 Task: Create a task  Develop a custom inventory management system , assign it to team member softage.4@softage.net in the project ActivaPro and update the status of the task to  On Track  , set the priority of the task to High
Action: Mouse moved to (69, 86)
Screenshot: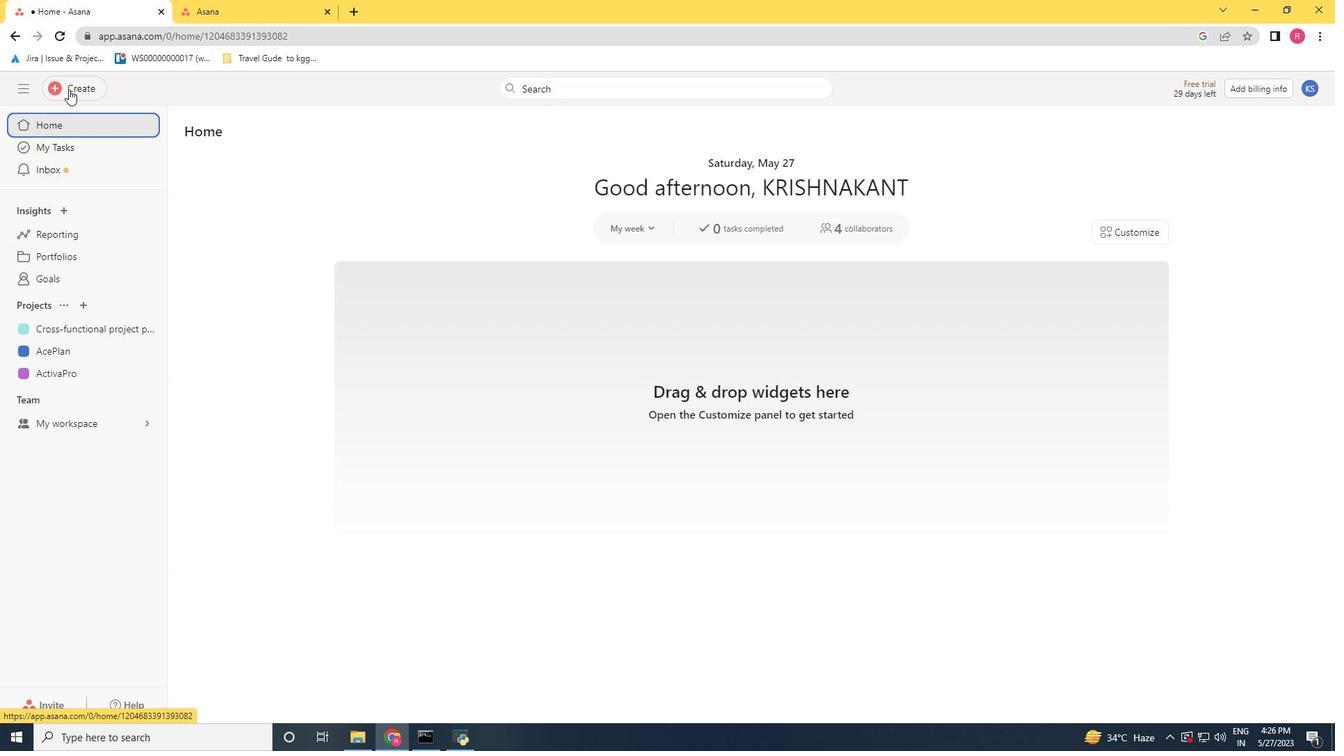 
Action: Mouse pressed left at (69, 86)
Screenshot: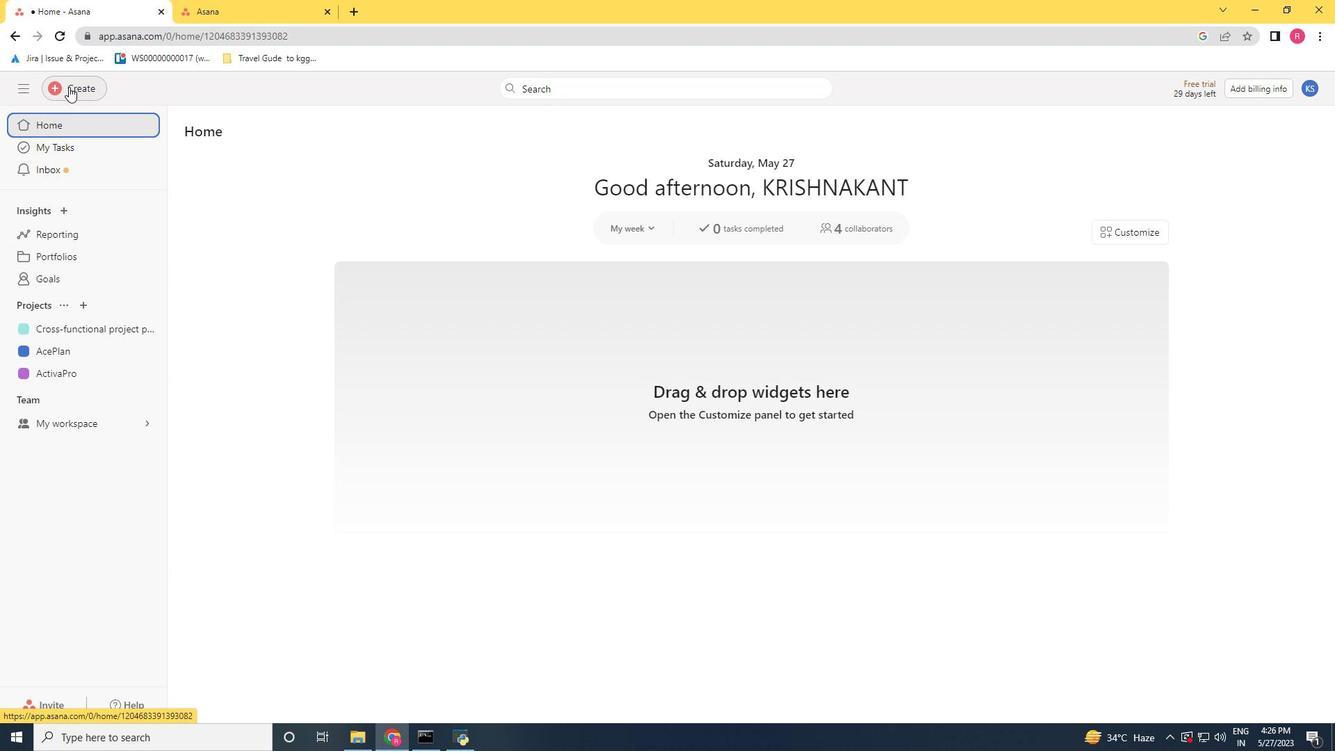 
Action: Mouse moved to (154, 90)
Screenshot: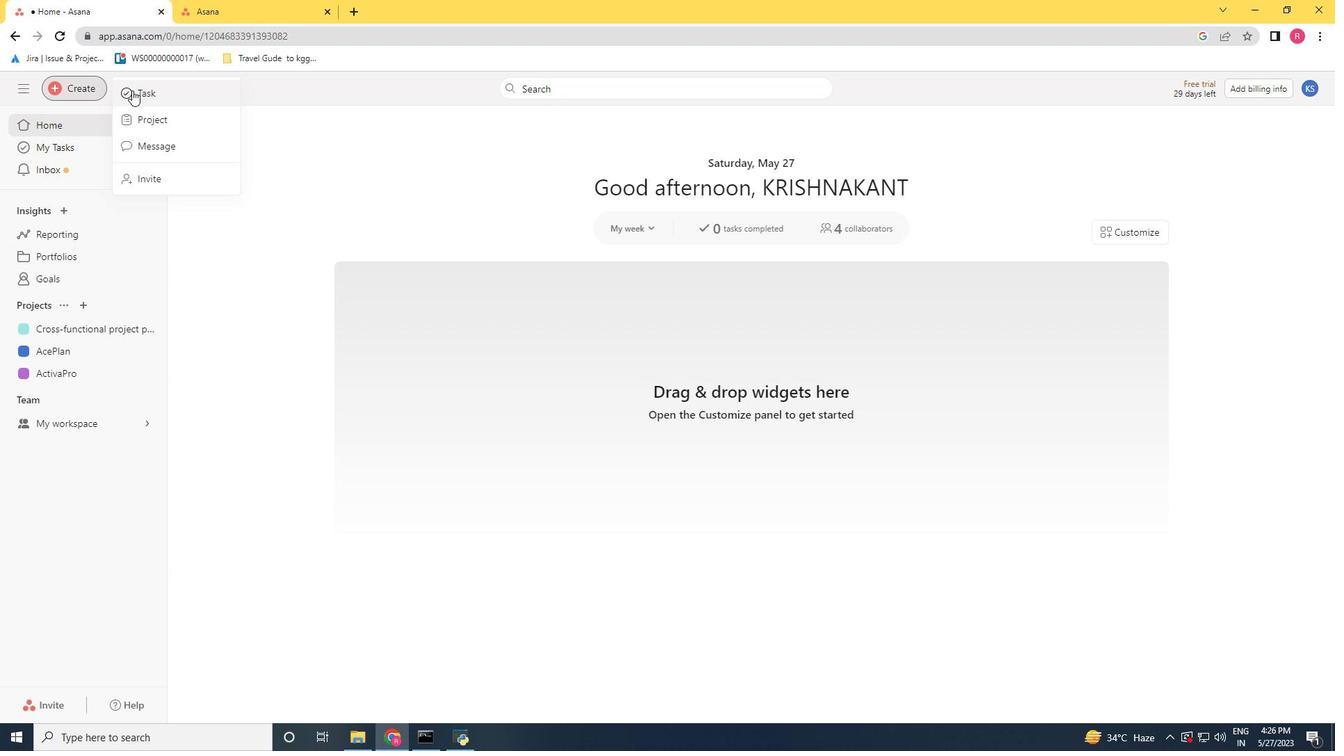 
Action: Mouse pressed left at (154, 90)
Screenshot: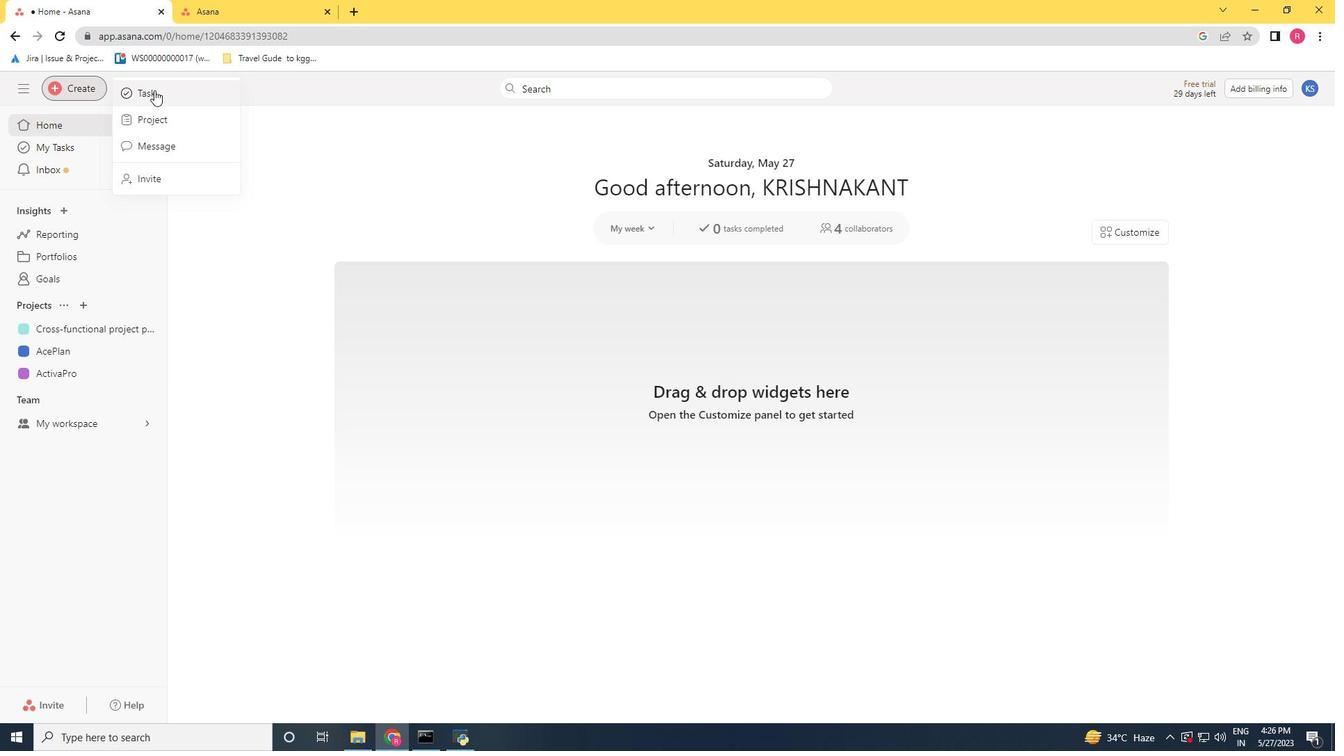 
Action: Mouse moved to (1223, 480)
Screenshot: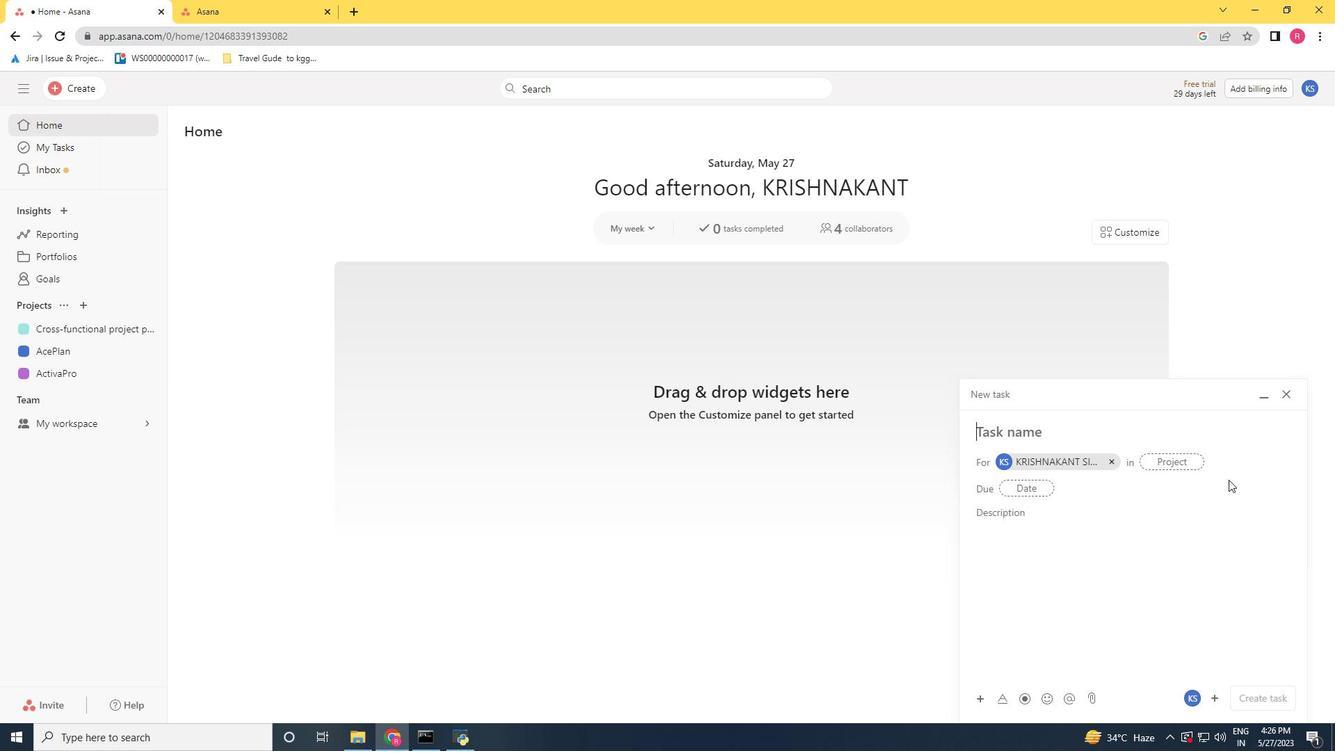 
Action: Key pressed <Key.shift>Develop<Key.space>ab<Key.space><Key.backspace><Key.backspace><Key.space>custom<Key.space><Key.space>inventory<Key.space>management<Key.space>system
Screenshot: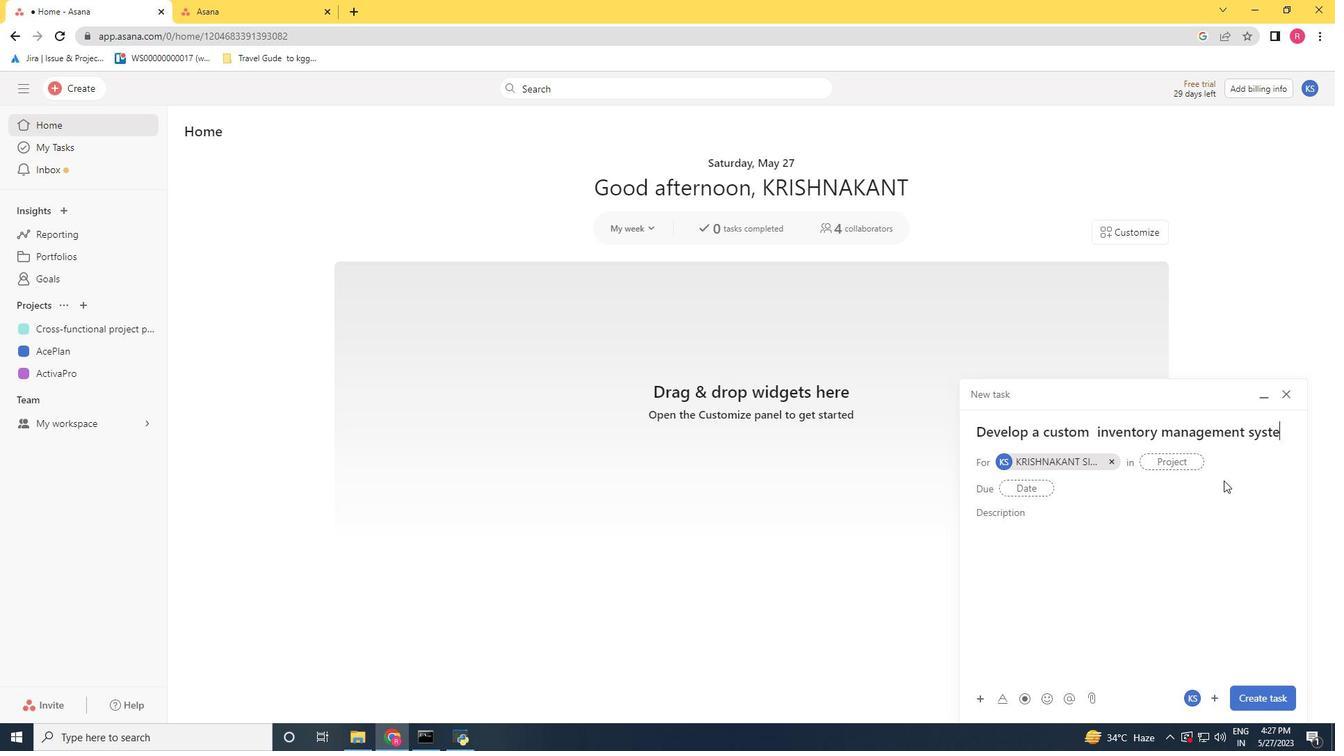 
Action: Mouse moved to (1112, 459)
Screenshot: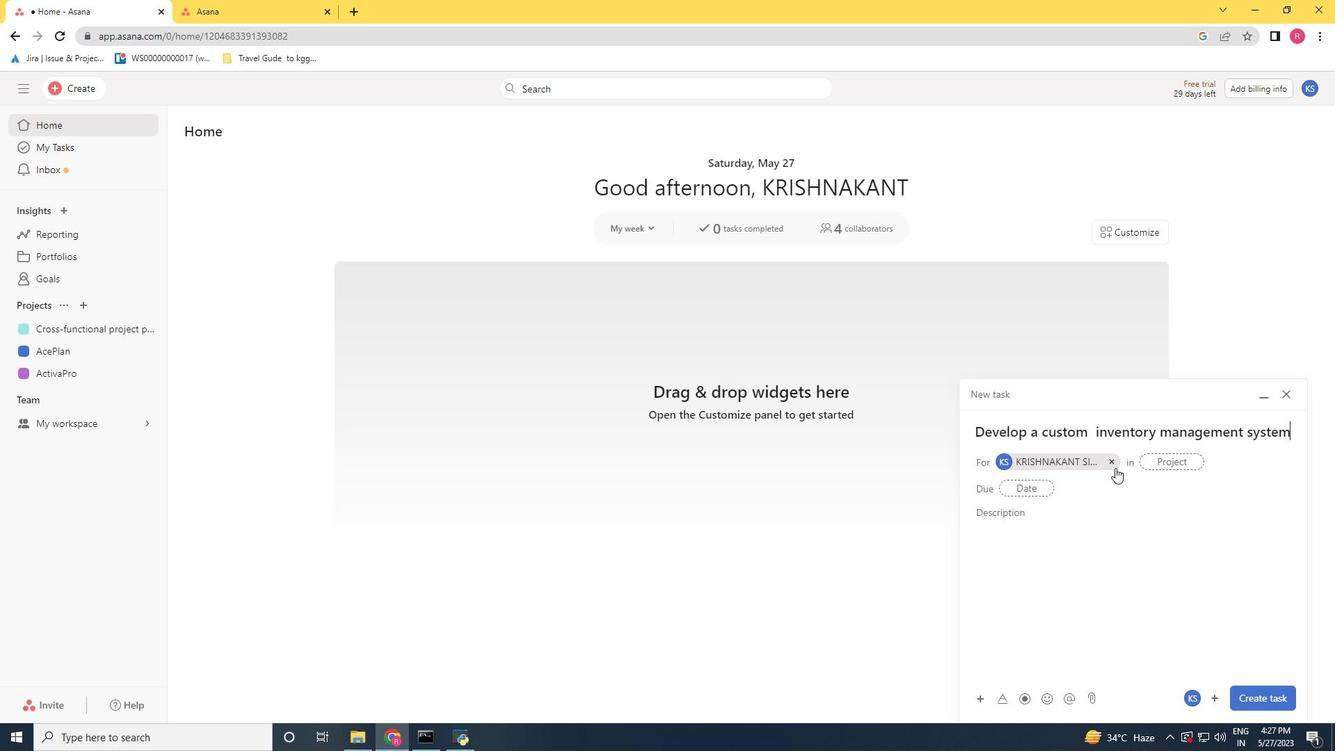 
Action: Mouse pressed left at (1112, 459)
Screenshot: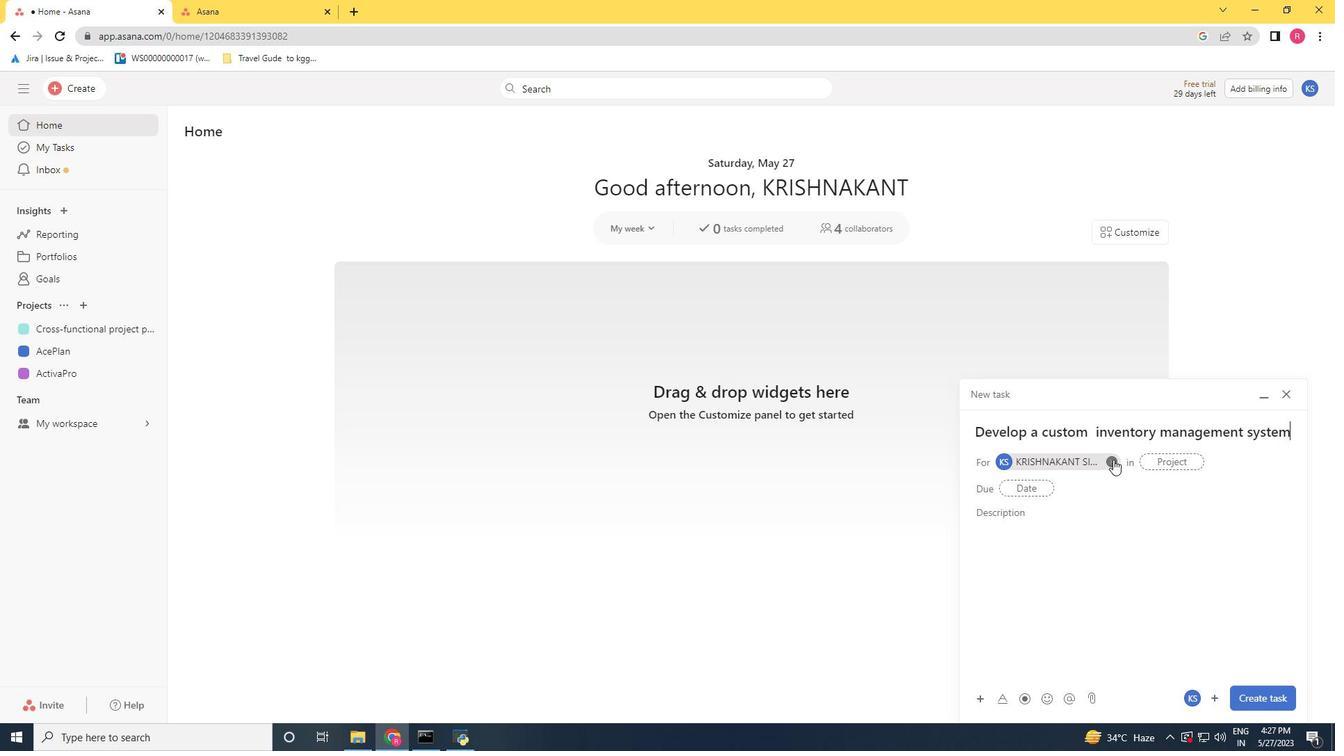 
Action: Mouse moved to (1054, 459)
Screenshot: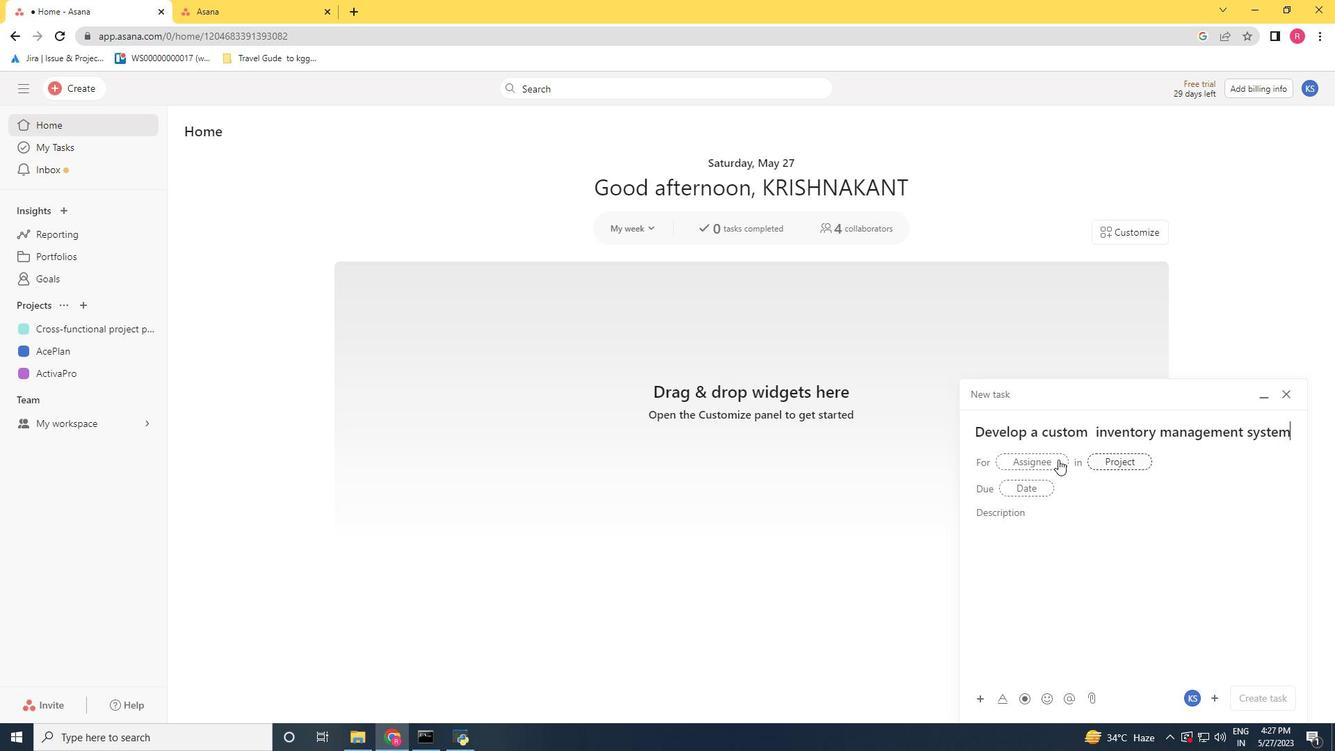 
Action: Mouse pressed left at (1054, 459)
Screenshot: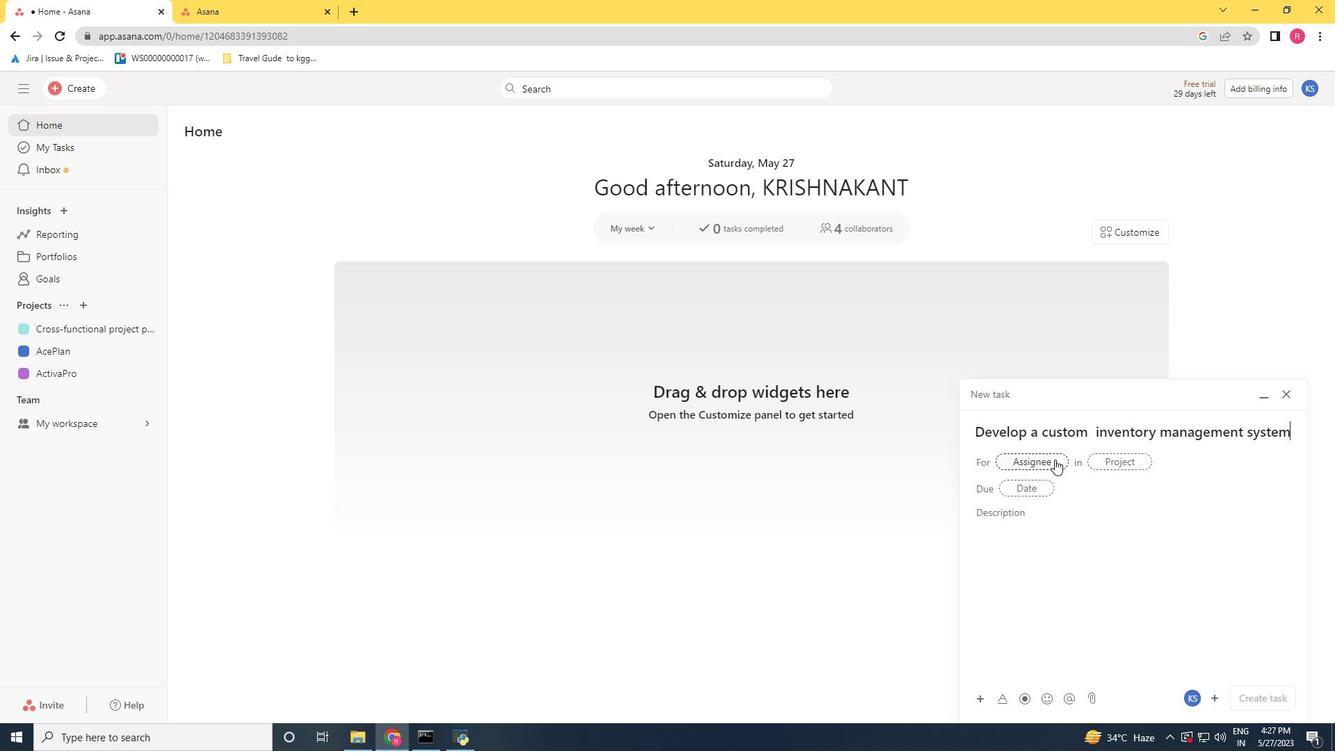 
Action: Key pressed softage.4<Key.shift>@softage,<Key.backspace>.nte<Key.backspace><Key.backspace>et
Screenshot: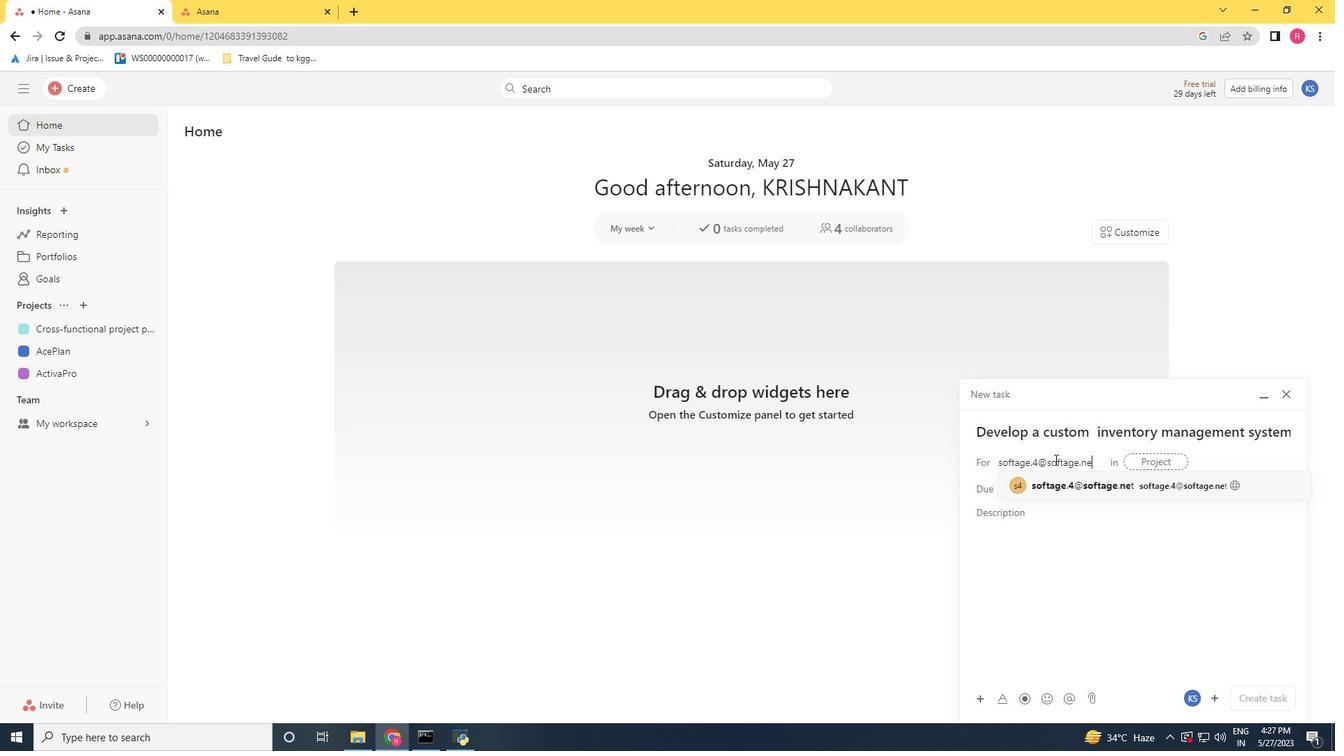 
Action: Mouse moved to (1056, 484)
Screenshot: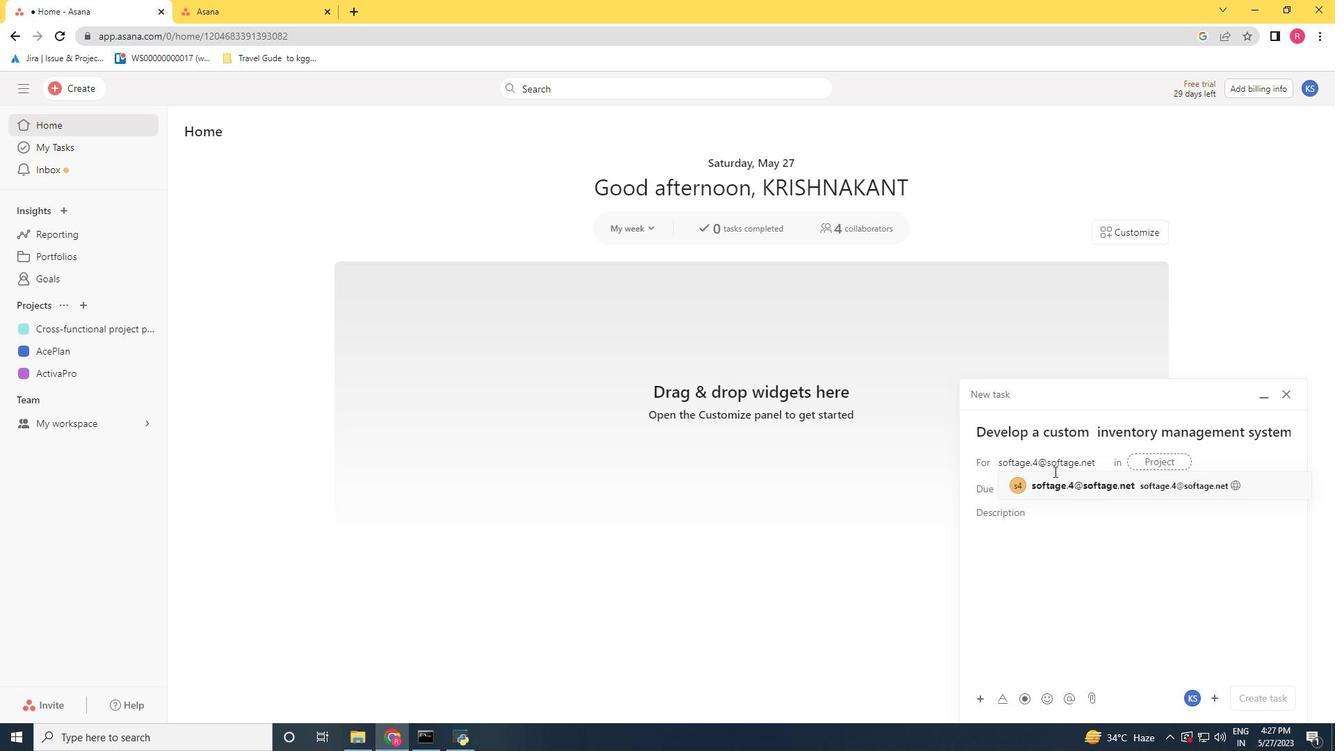 
Action: Mouse pressed left at (1056, 484)
Screenshot: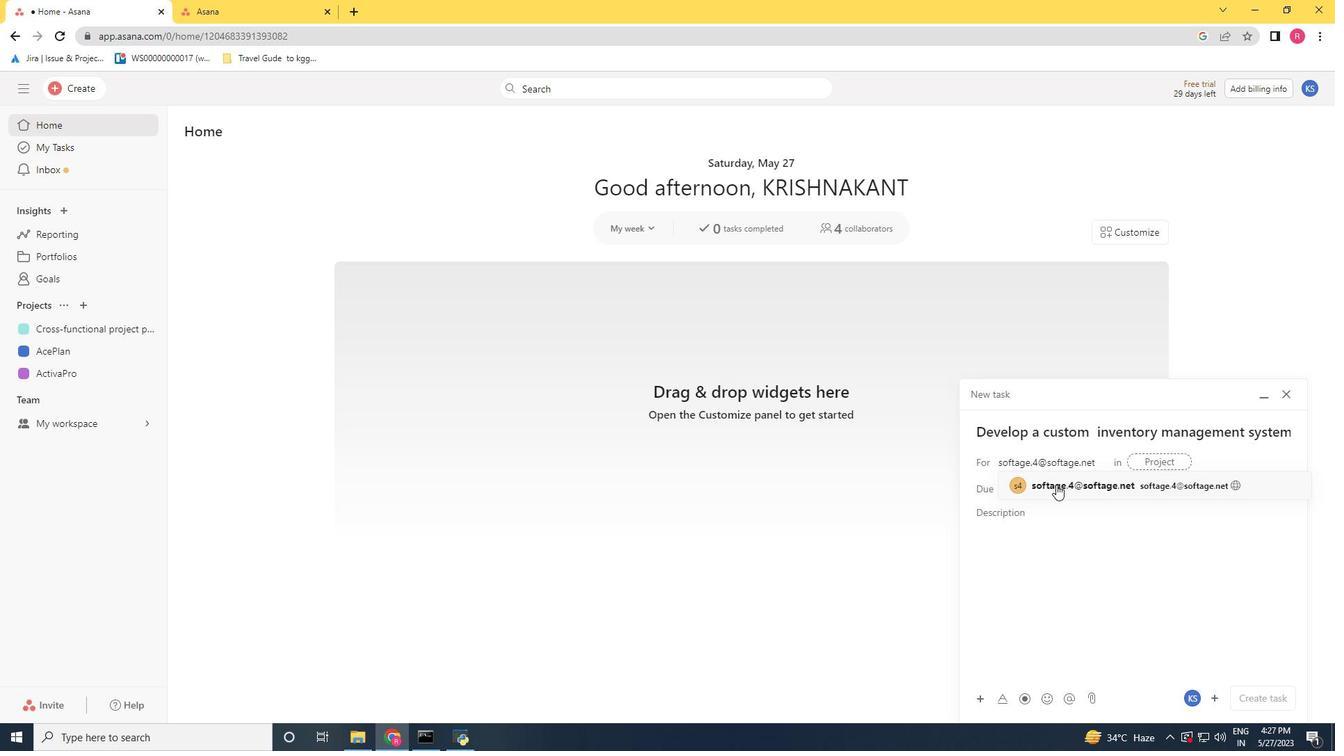 
Action: Mouse moved to (952, 479)
Screenshot: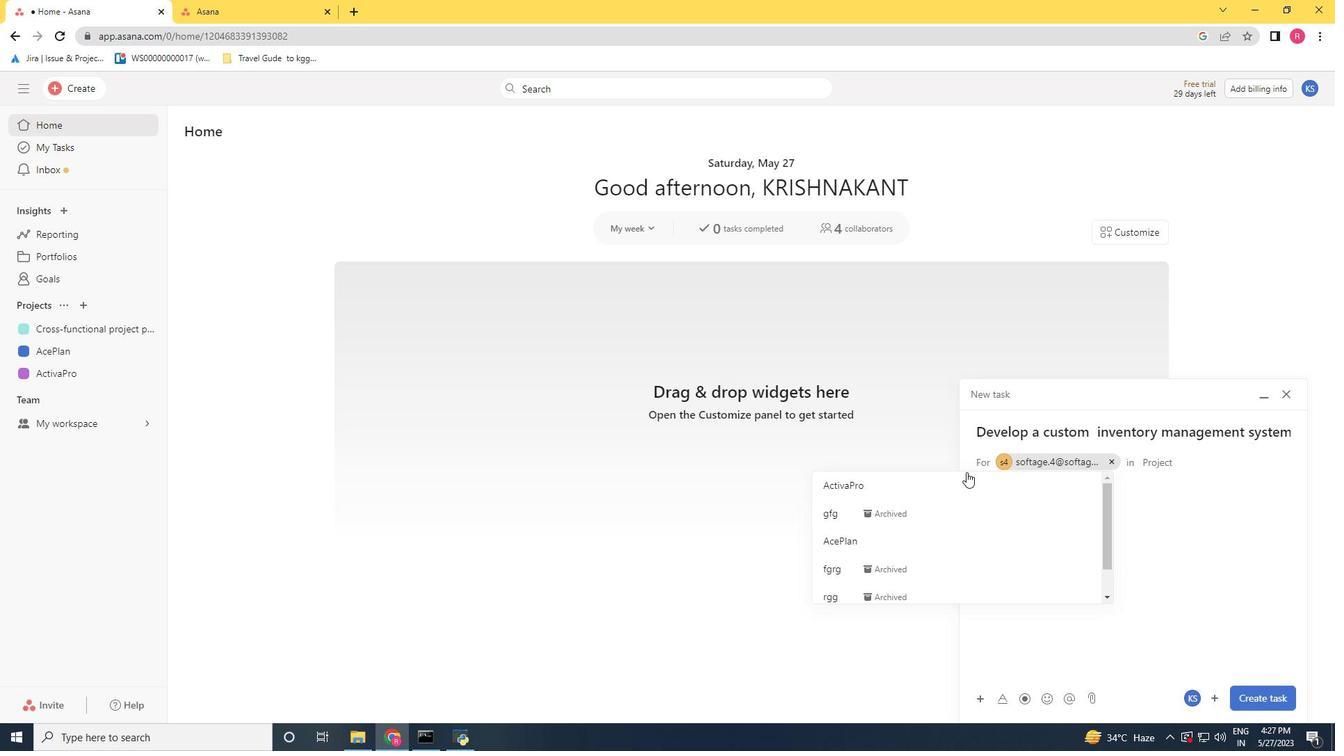 
Action: Mouse pressed left at (952, 479)
Screenshot: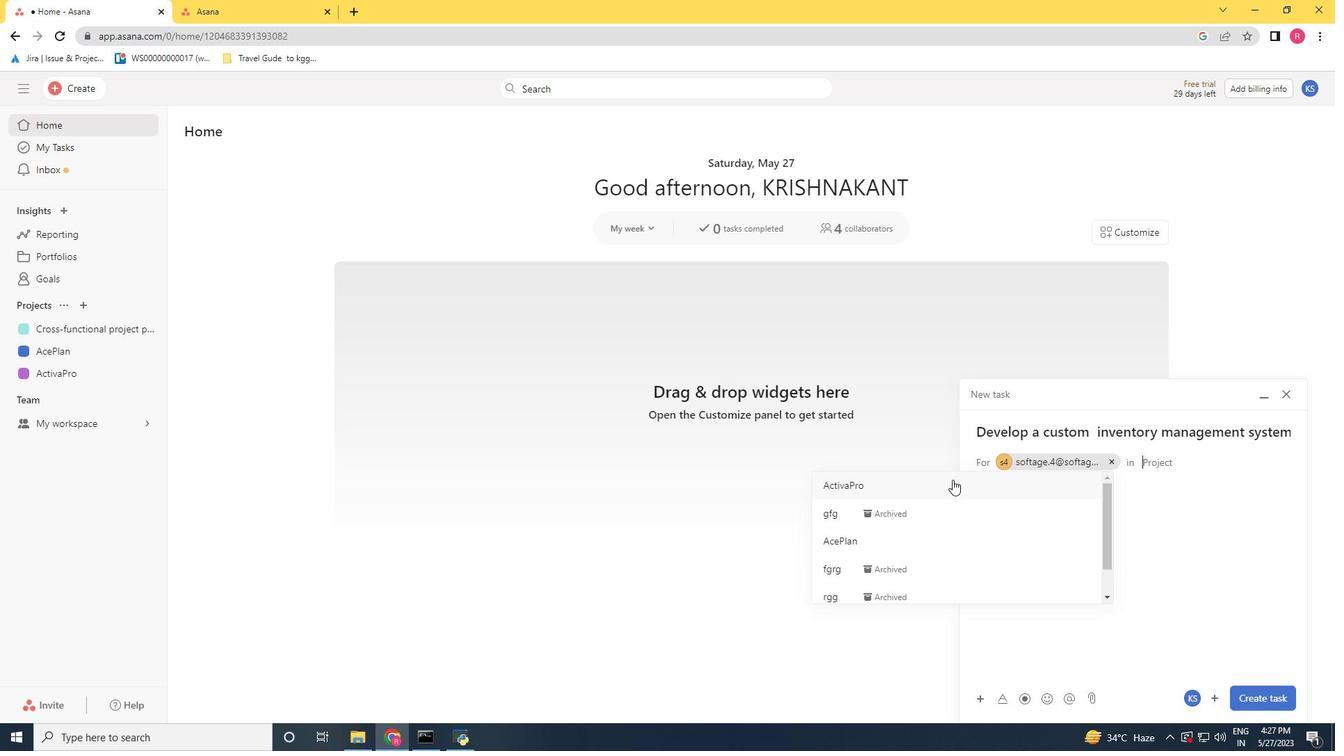 
Action: Mouse moved to (1041, 553)
Screenshot: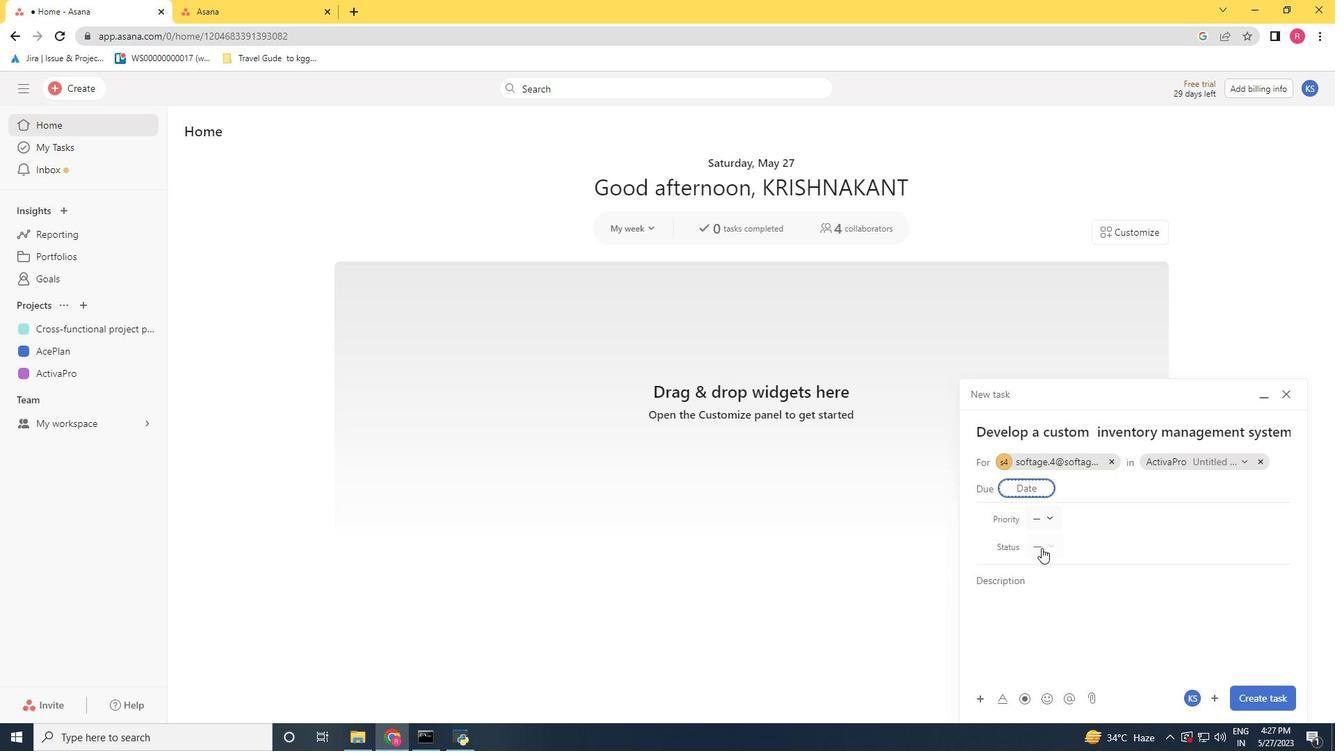 
Action: Mouse pressed left at (1041, 553)
Screenshot: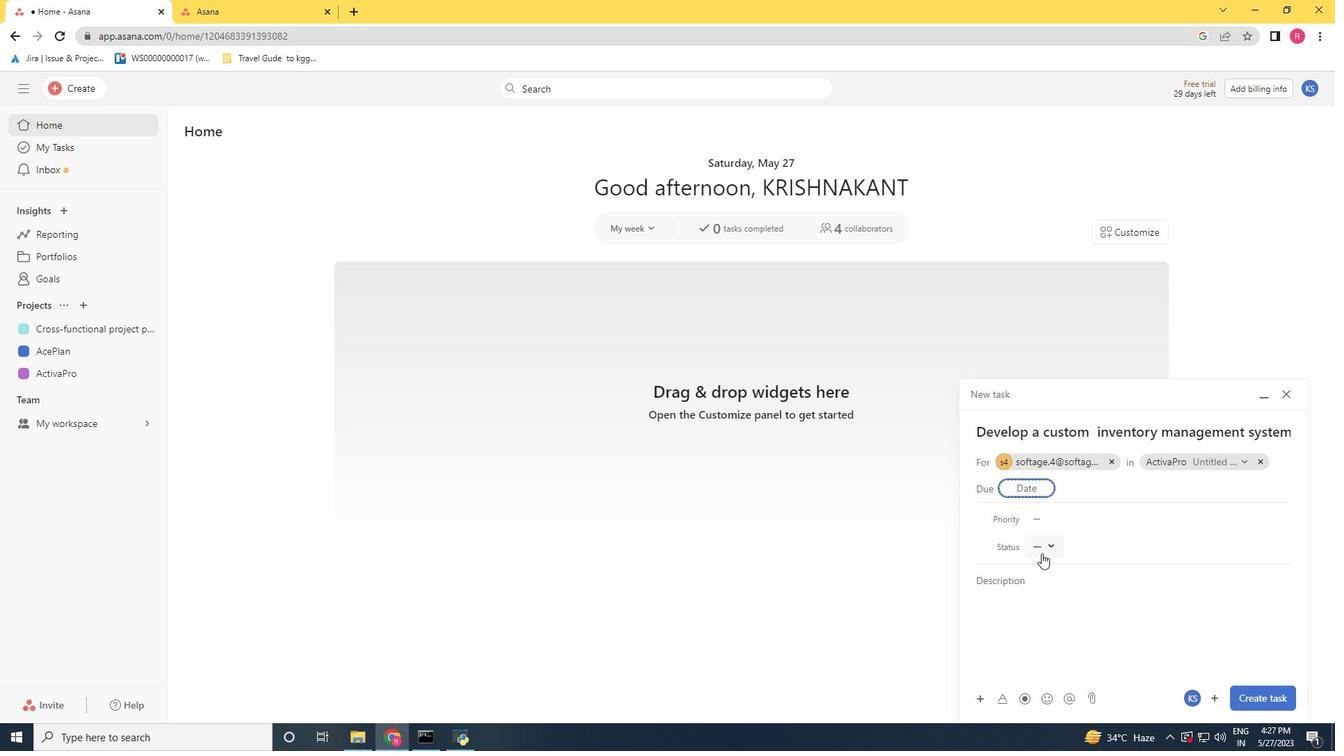 
Action: Mouse moved to (1059, 599)
Screenshot: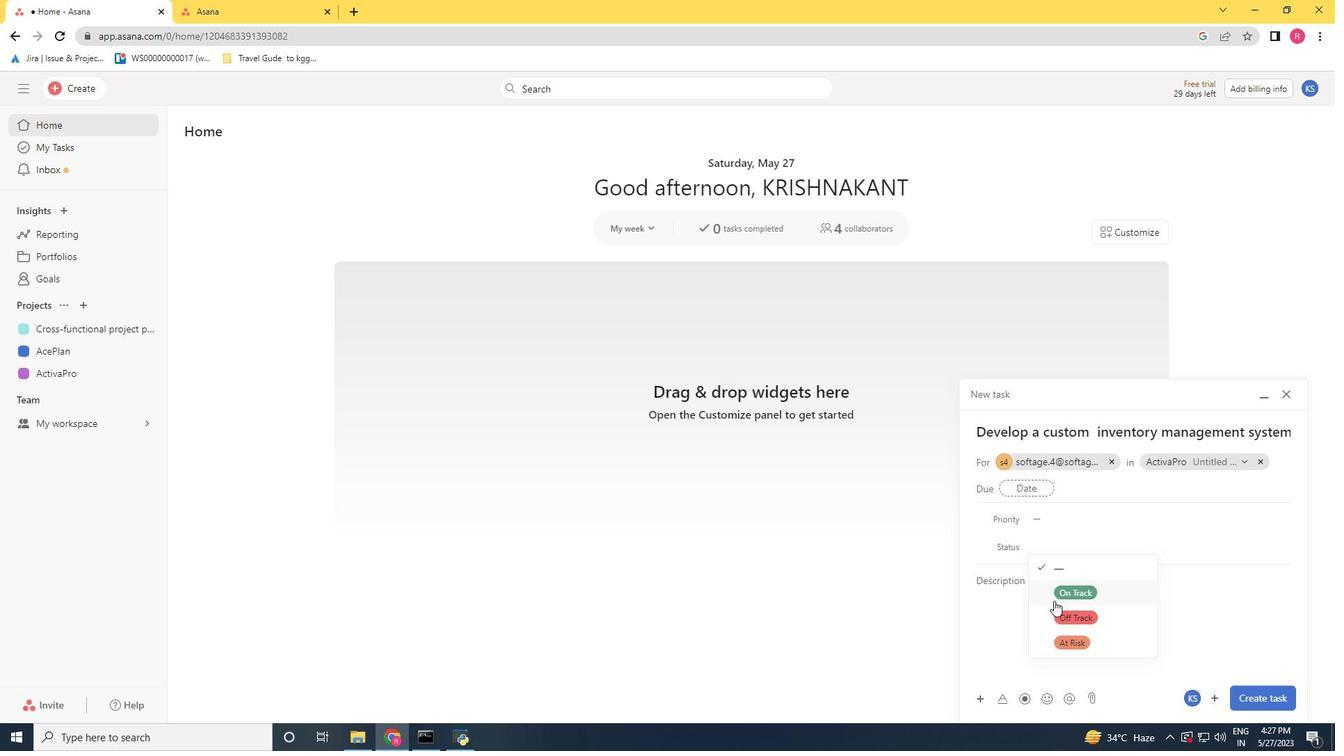
Action: Mouse pressed left at (1059, 599)
Screenshot: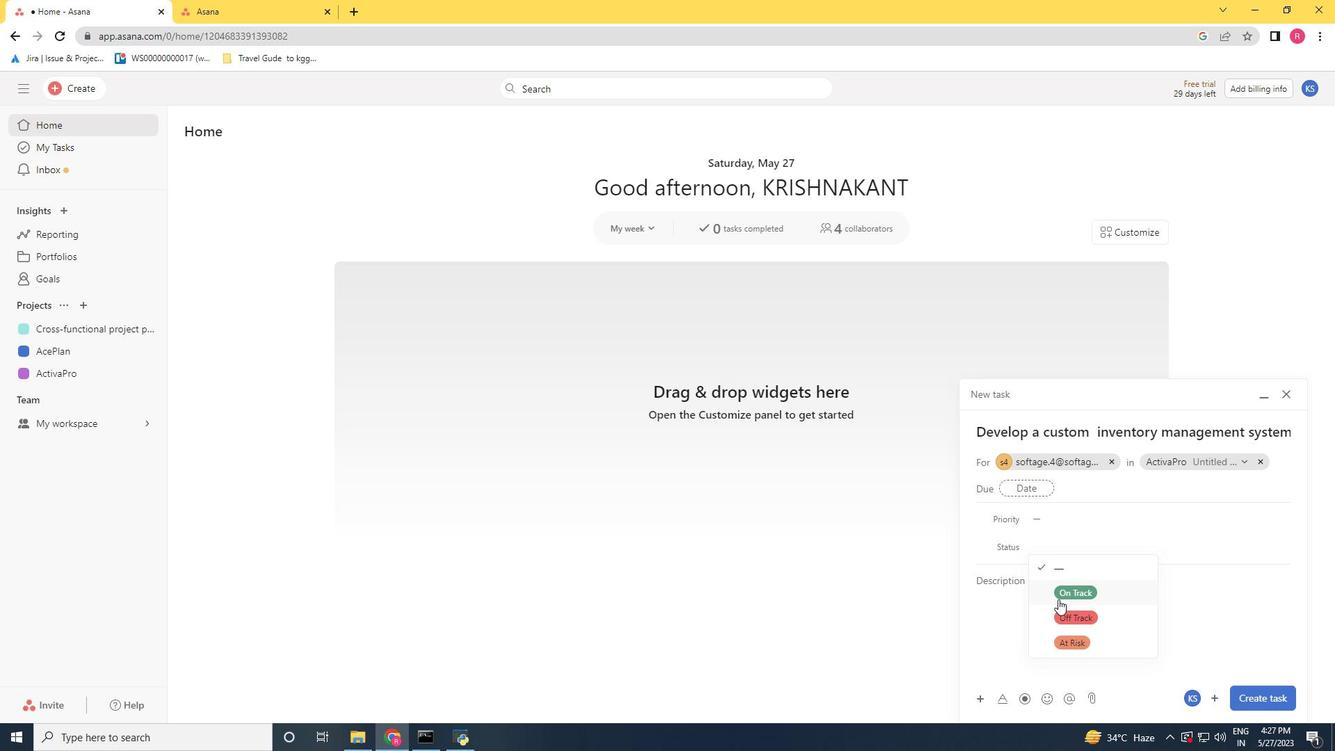 
Action: Mouse moved to (1040, 515)
Screenshot: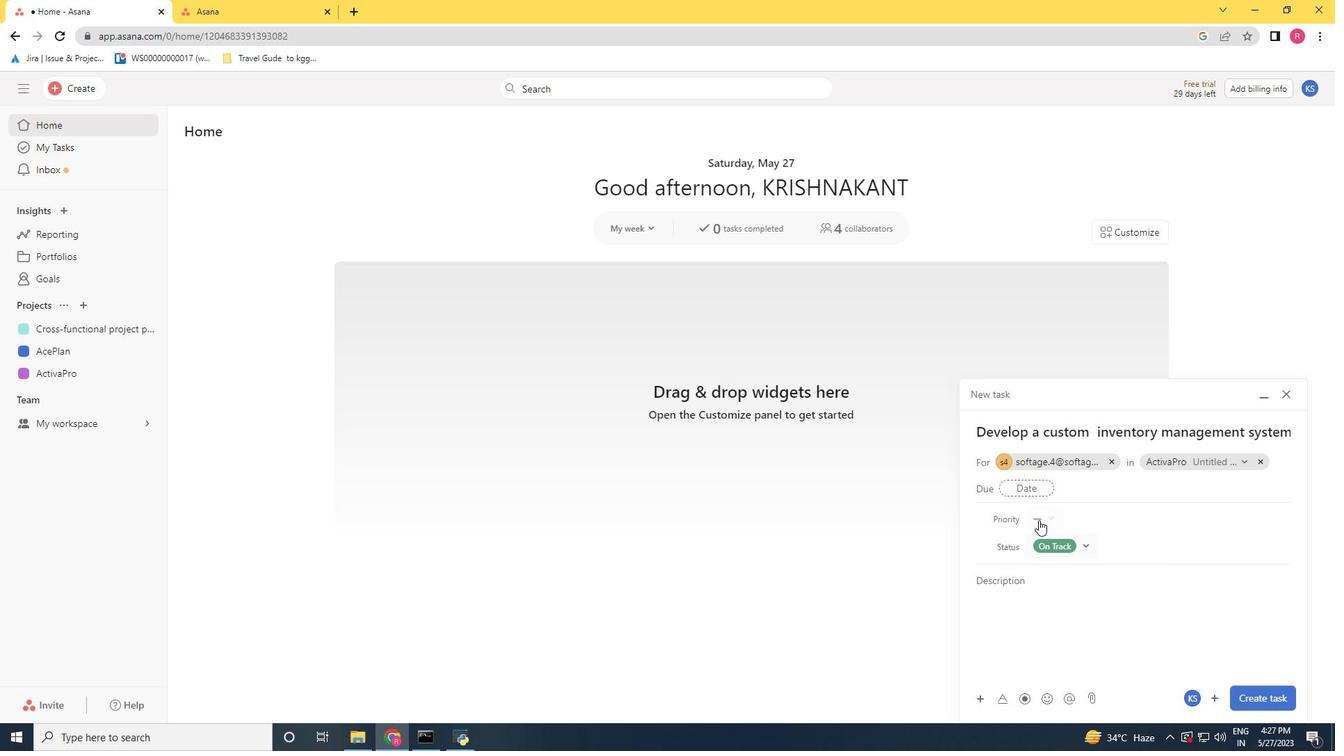 
Action: Mouse pressed left at (1040, 515)
Screenshot: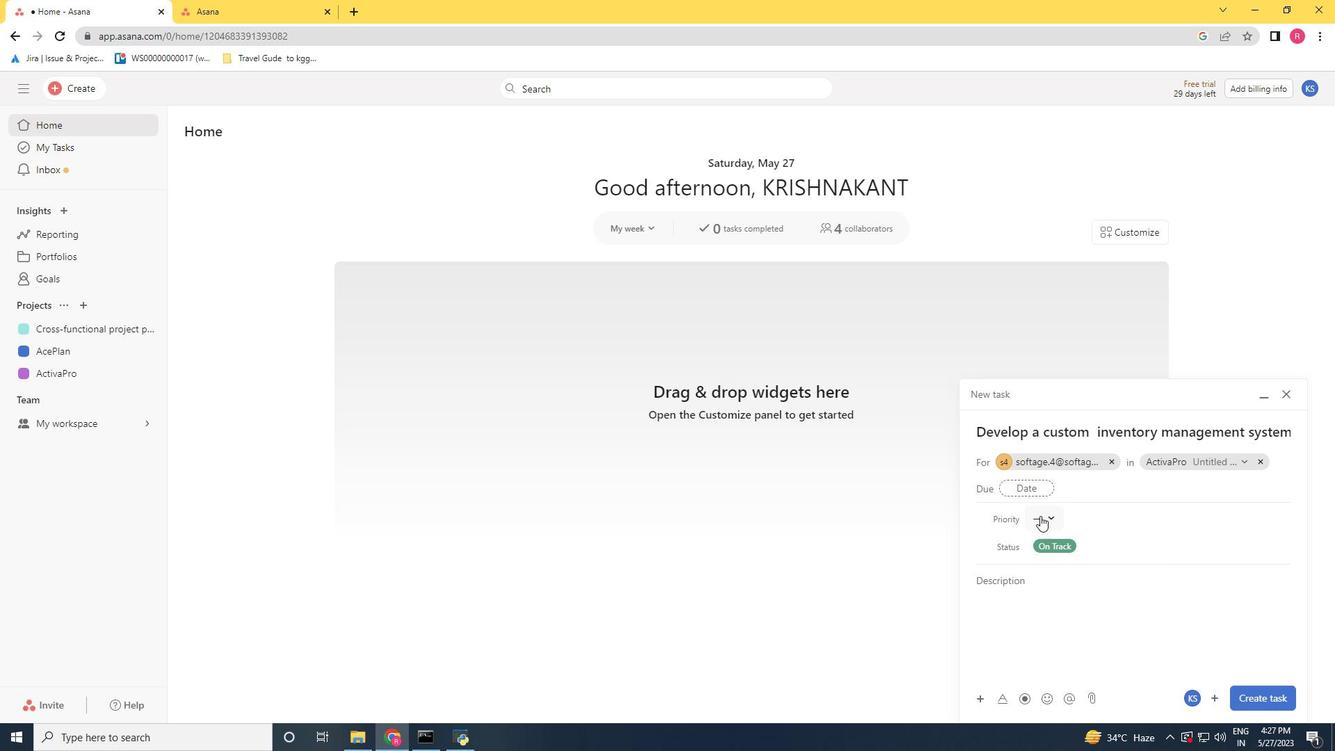 
Action: Mouse moved to (1072, 557)
Screenshot: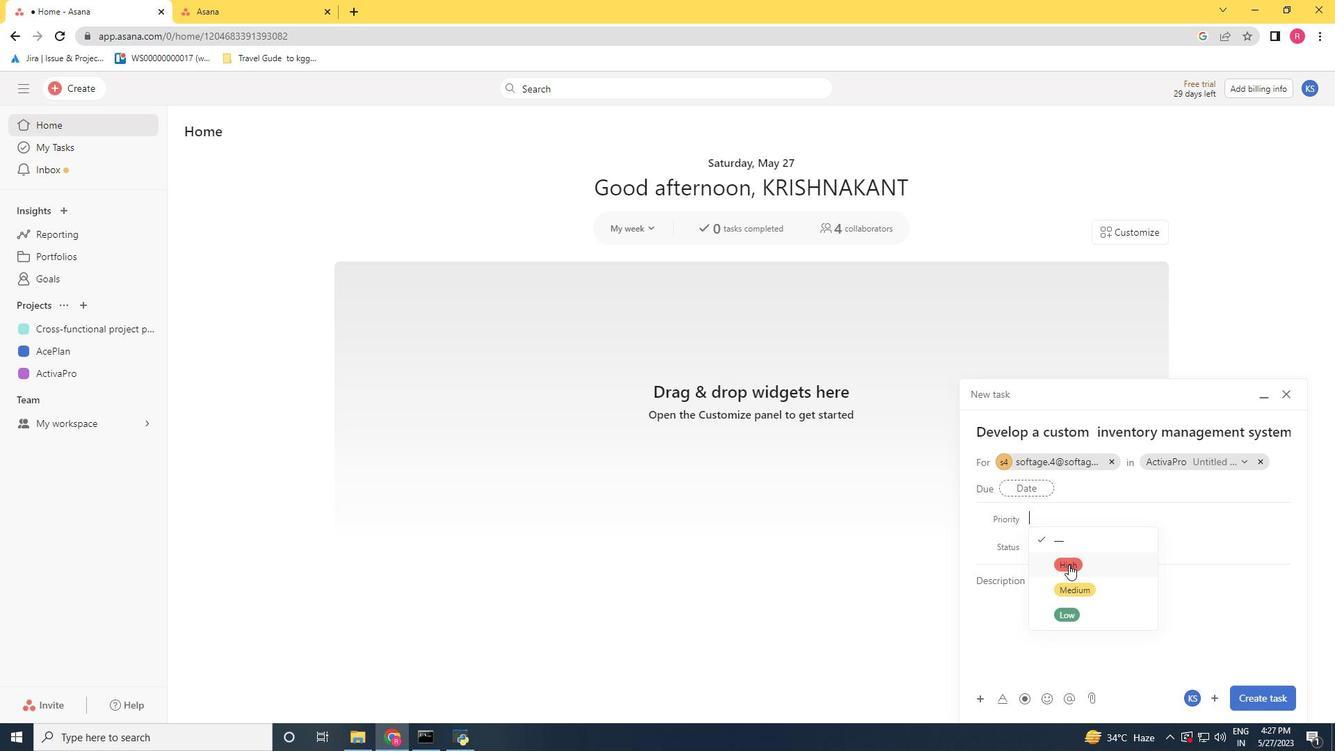 
Action: Mouse pressed left at (1072, 557)
Screenshot: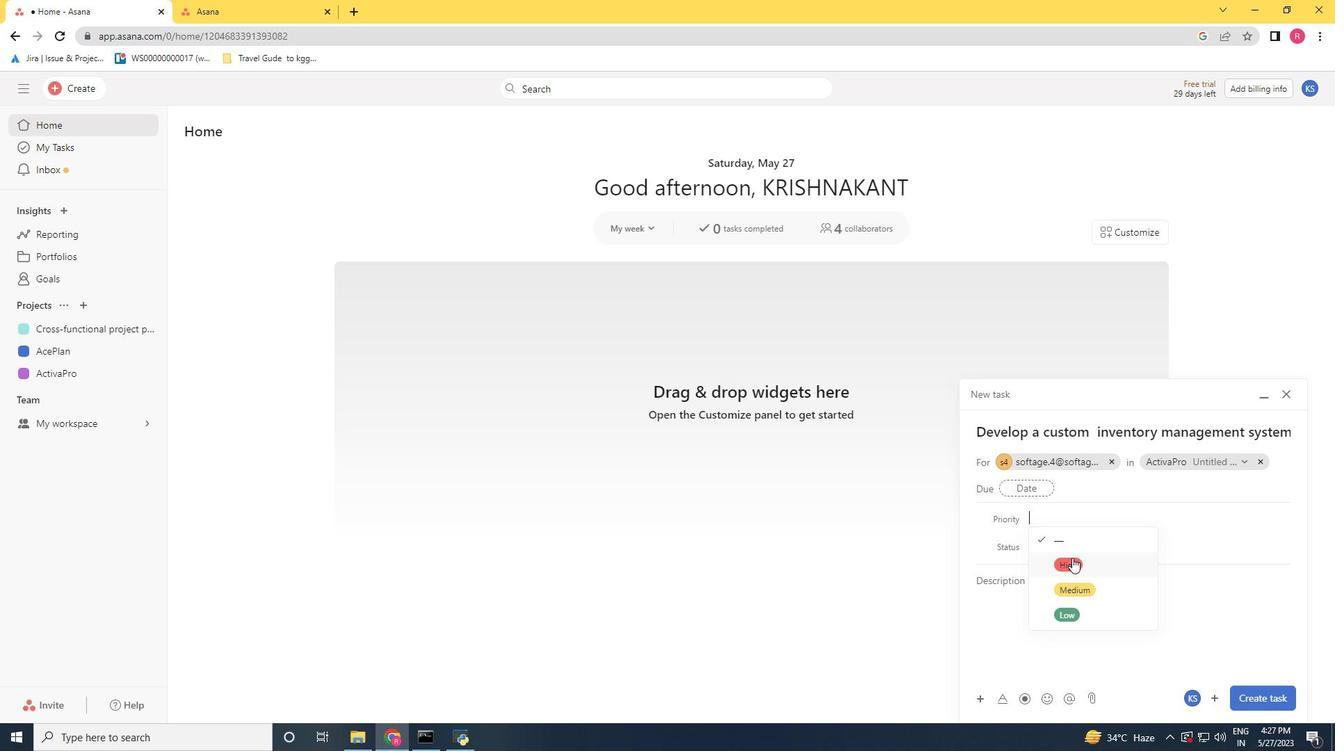 
Action: Mouse moved to (1283, 696)
Screenshot: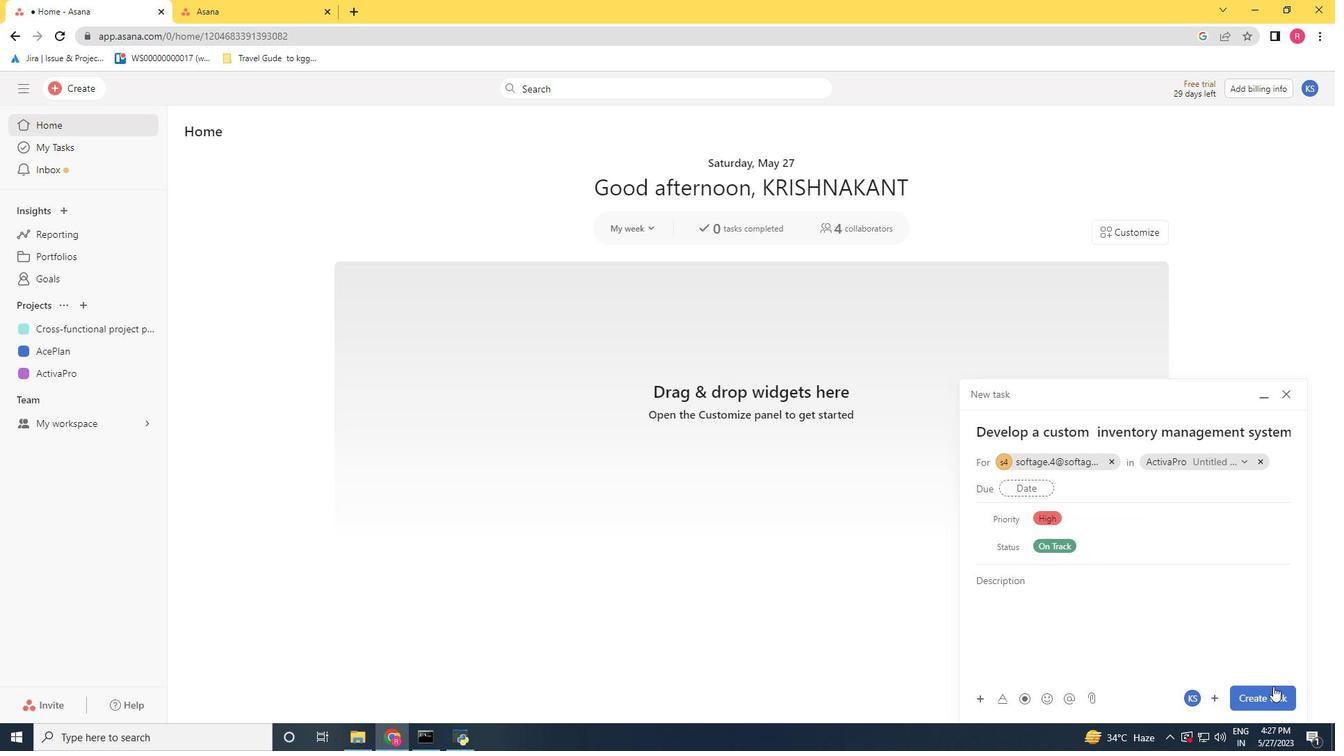 
Action: Mouse pressed left at (1283, 696)
Screenshot: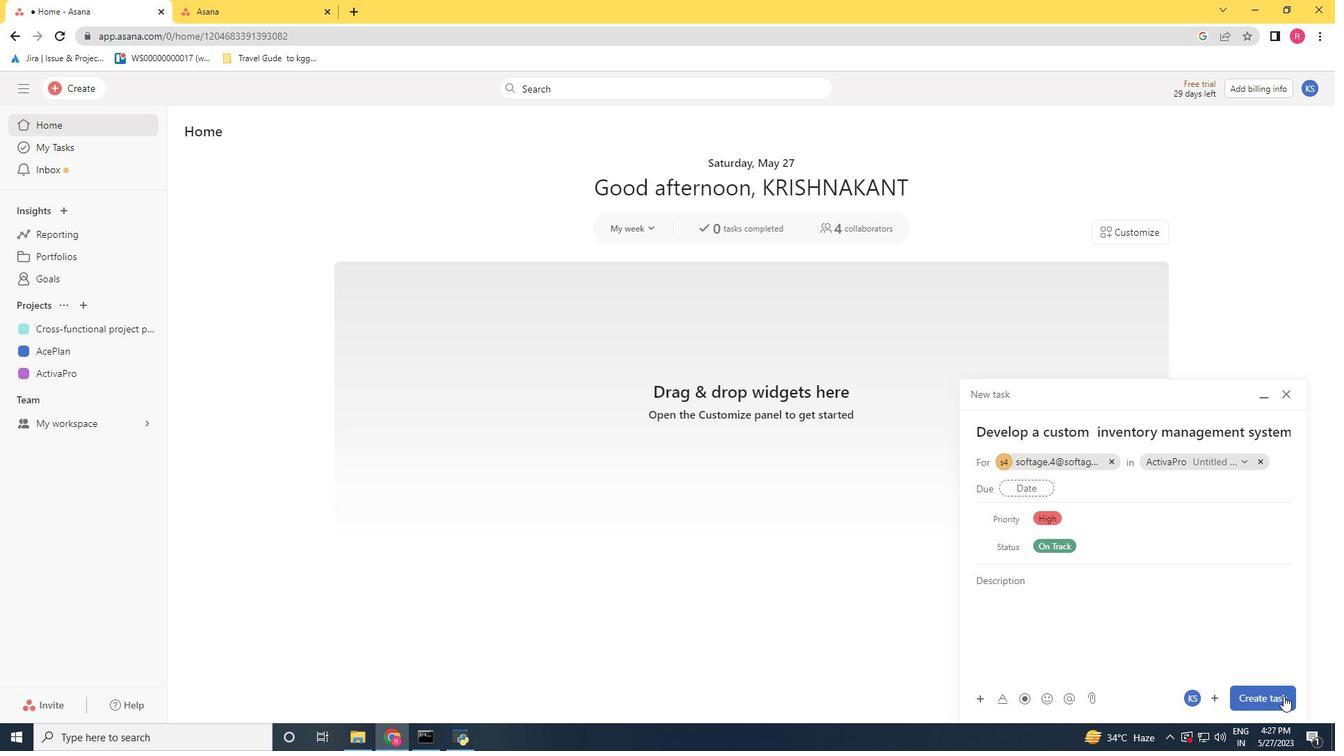 
Action: Mouse moved to (1059, 631)
Screenshot: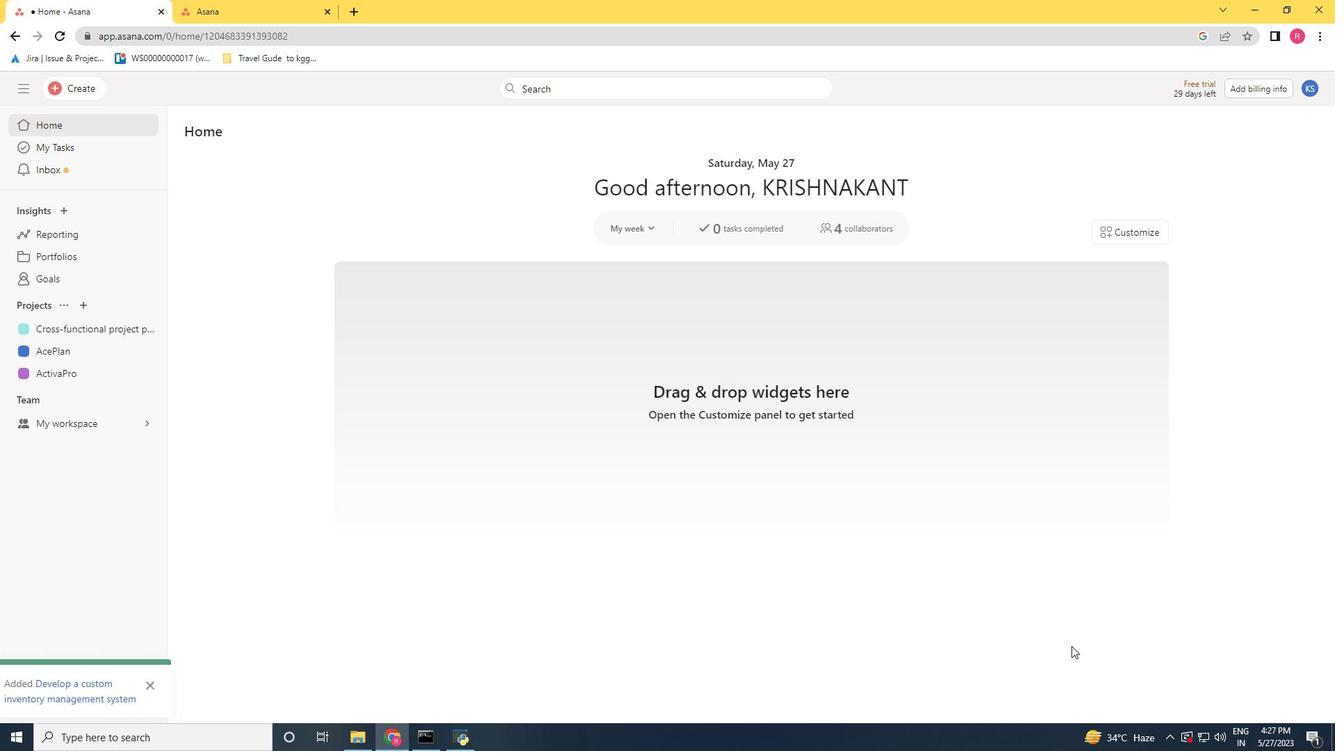 
